 Task: Add Mineral Fusion So High Extended Length Black Mascara to the cart.
Action: Mouse moved to (277, 143)
Screenshot: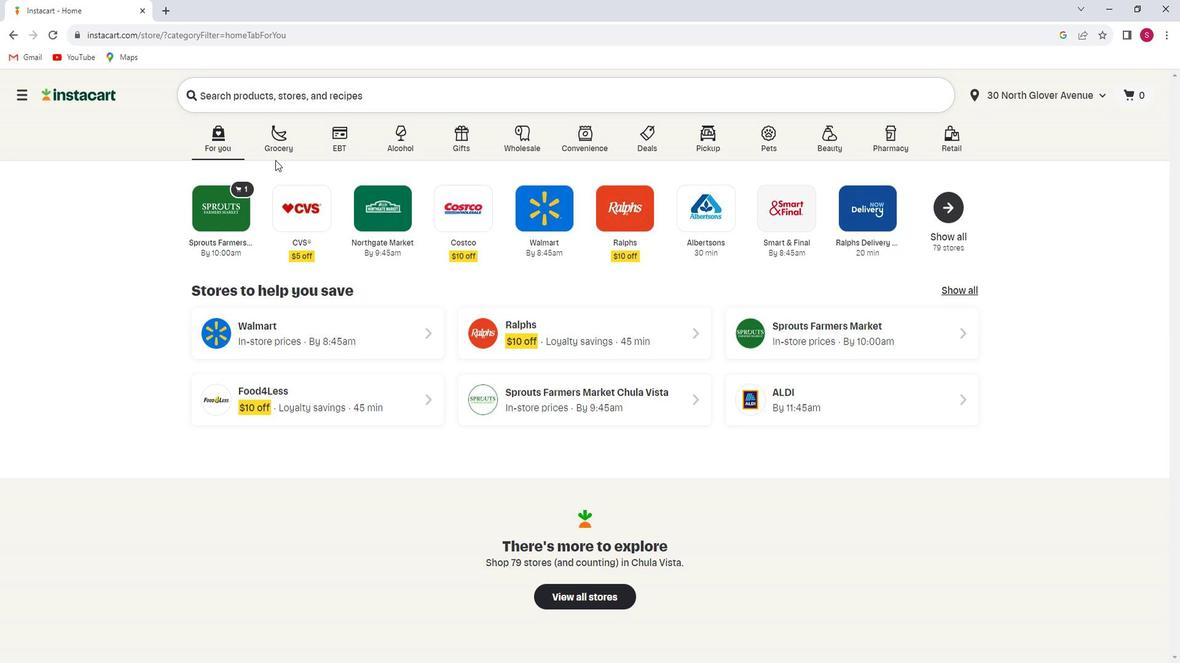 
Action: Mouse pressed left at (277, 143)
Screenshot: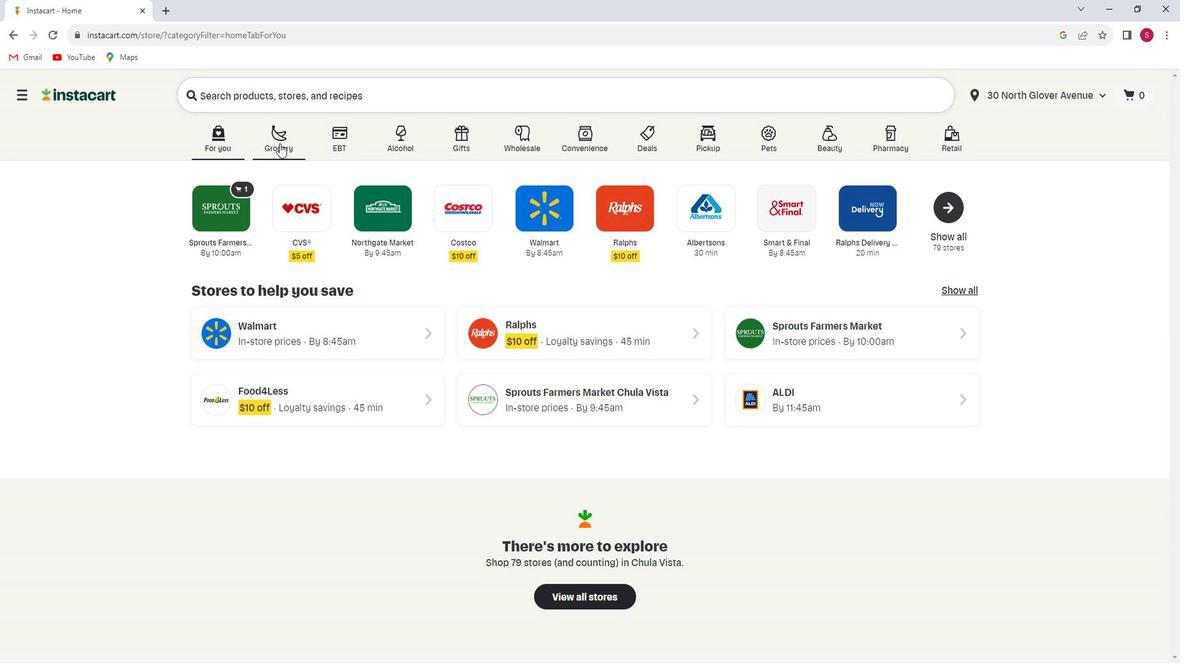 
Action: Mouse moved to (290, 373)
Screenshot: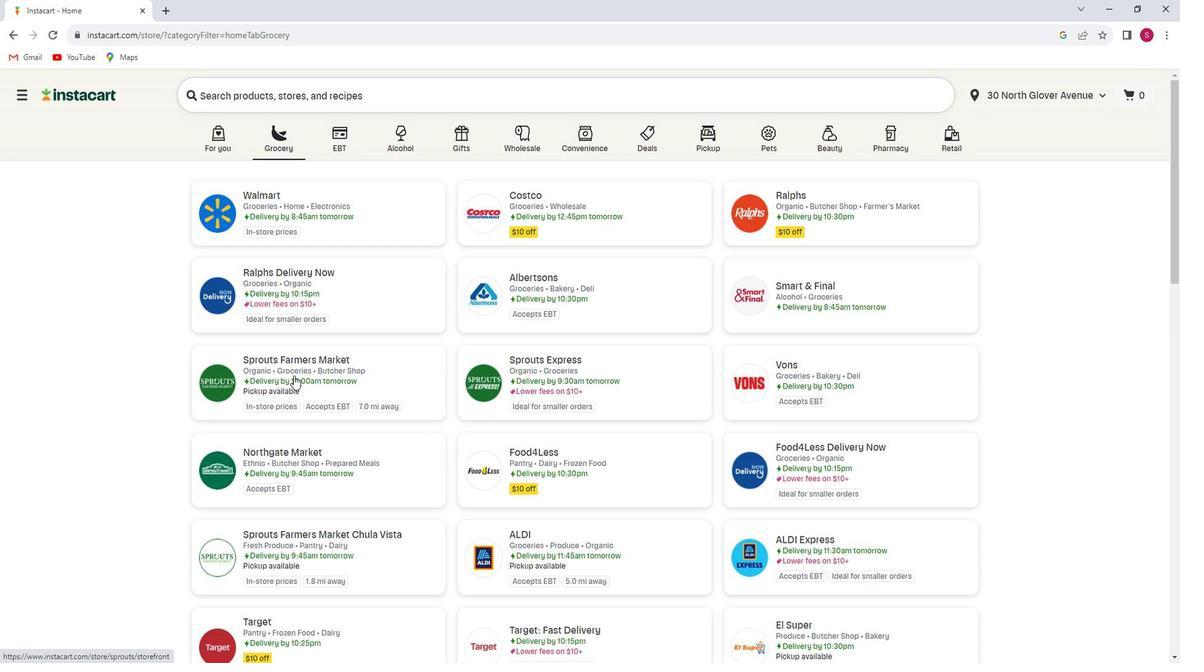 
Action: Mouse pressed left at (290, 373)
Screenshot: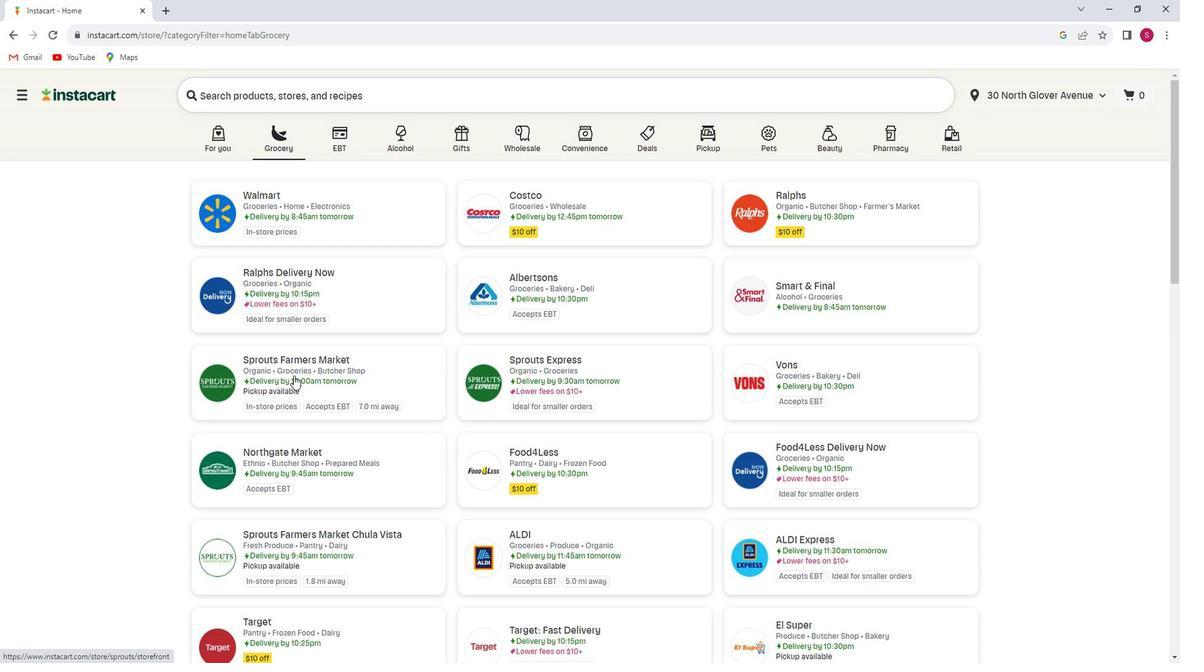 
Action: Mouse moved to (113, 407)
Screenshot: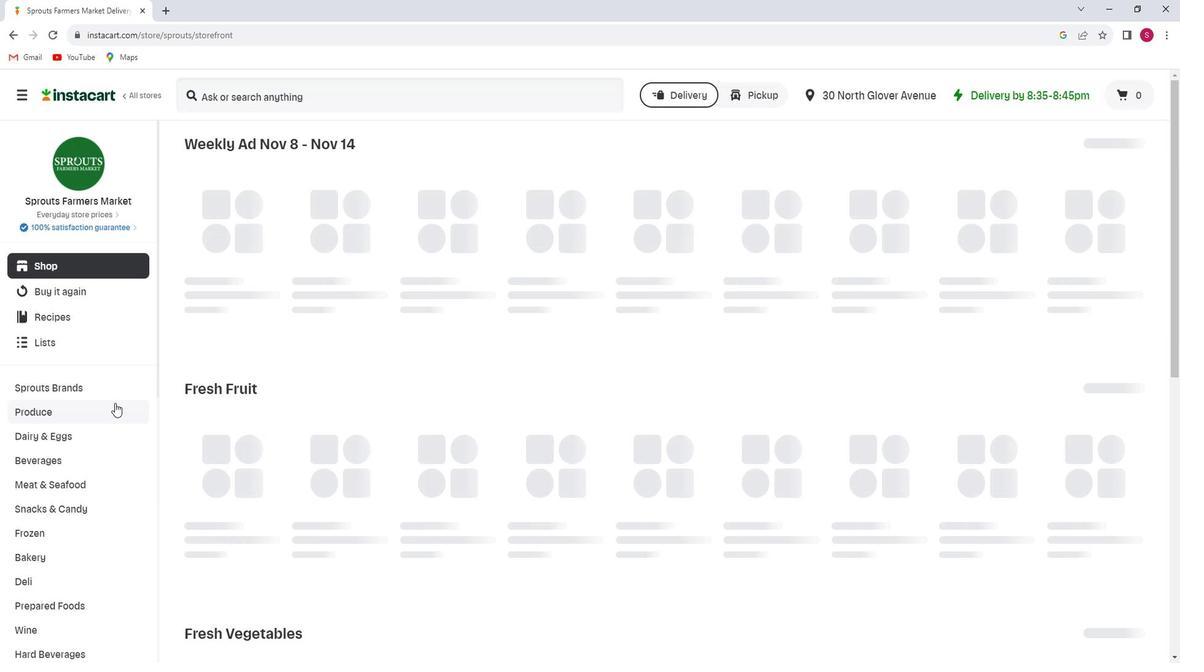 
Action: Mouse scrolled (113, 406) with delta (0, 0)
Screenshot: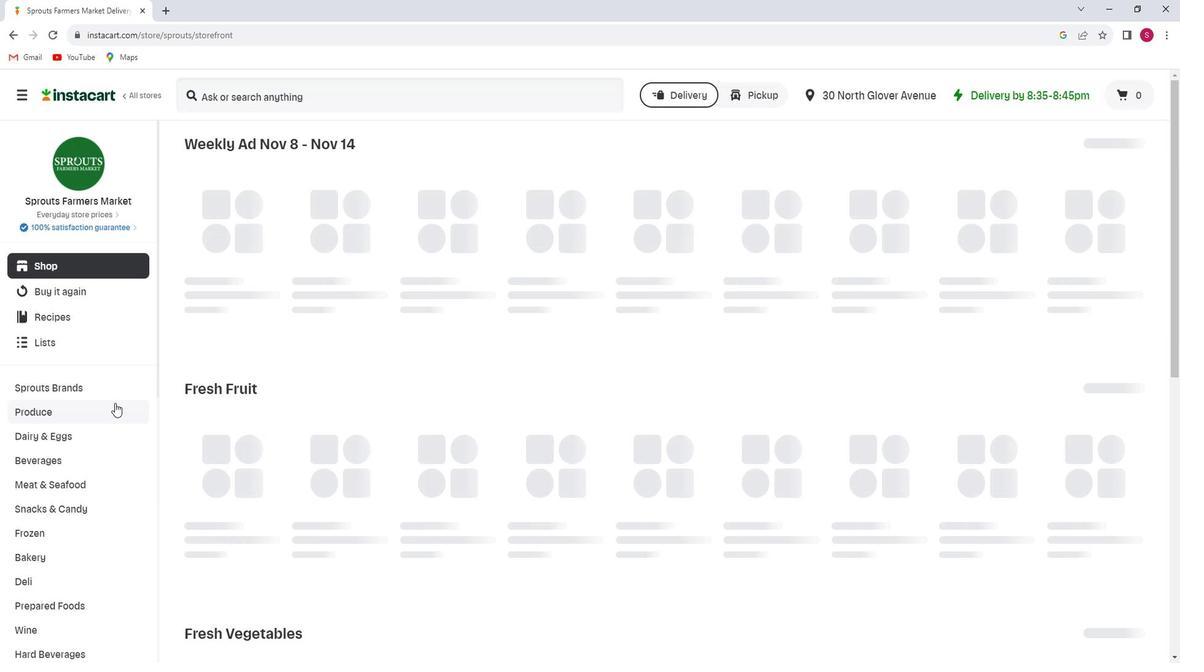 
Action: Mouse moved to (113, 407)
Screenshot: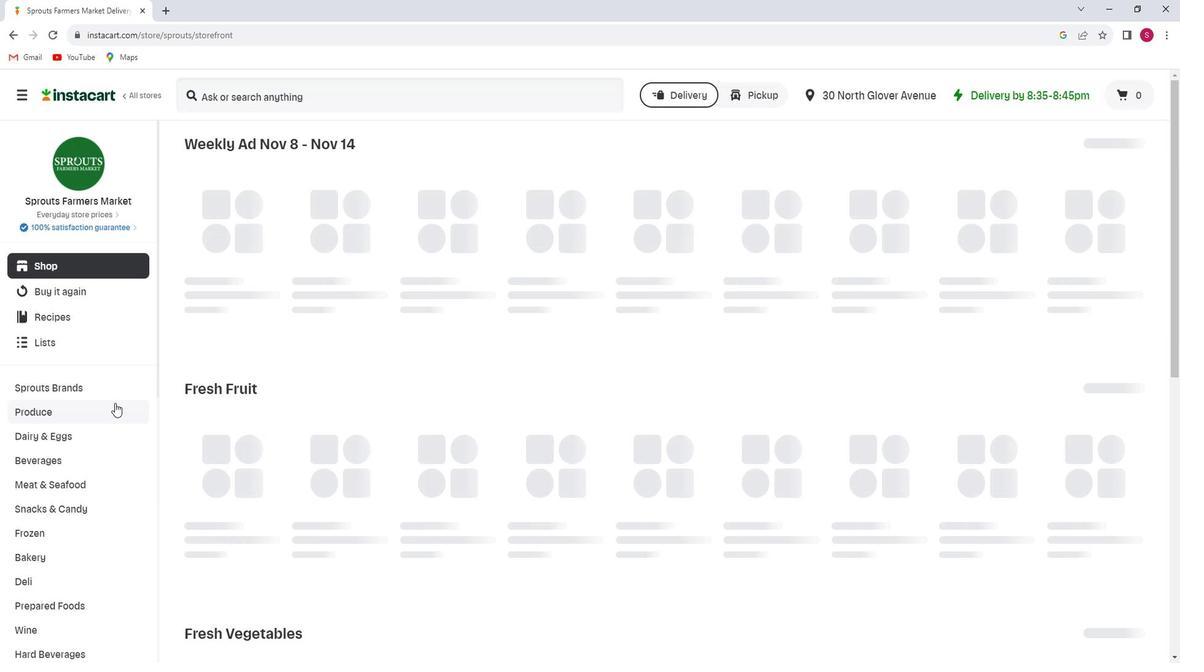 
Action: Mouse scrolled (113, 406) with delta (0, 0)
Screenshot: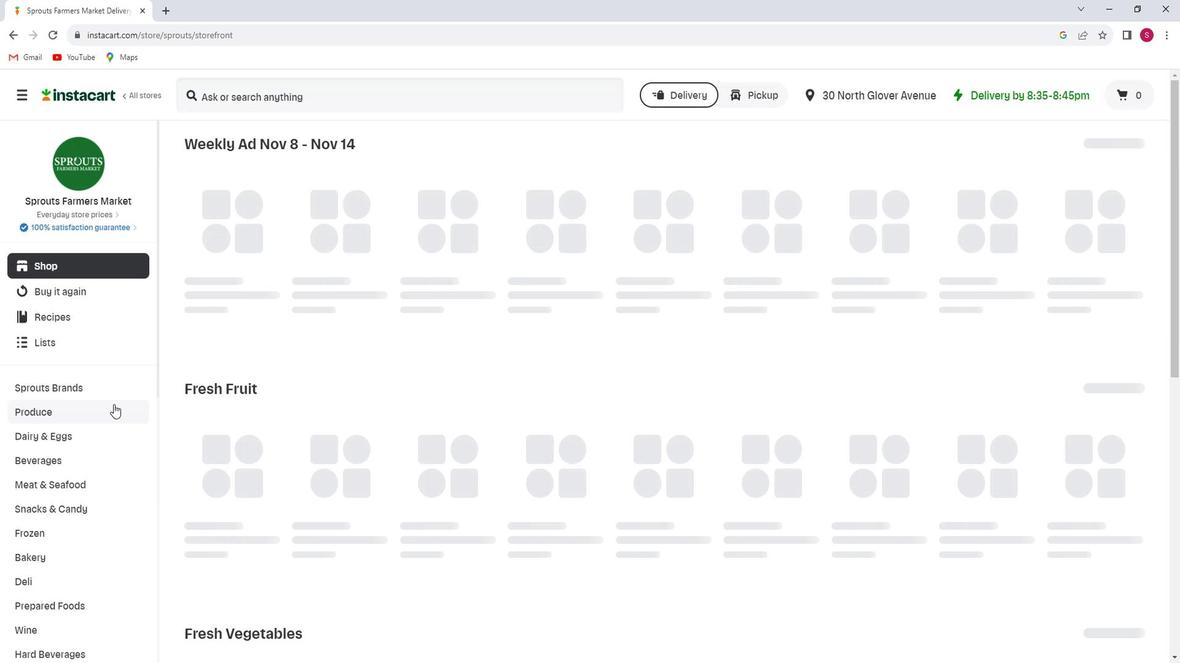 
Action: Mouse scrolled (113, 406) with delta (0, 0)
Screenshot: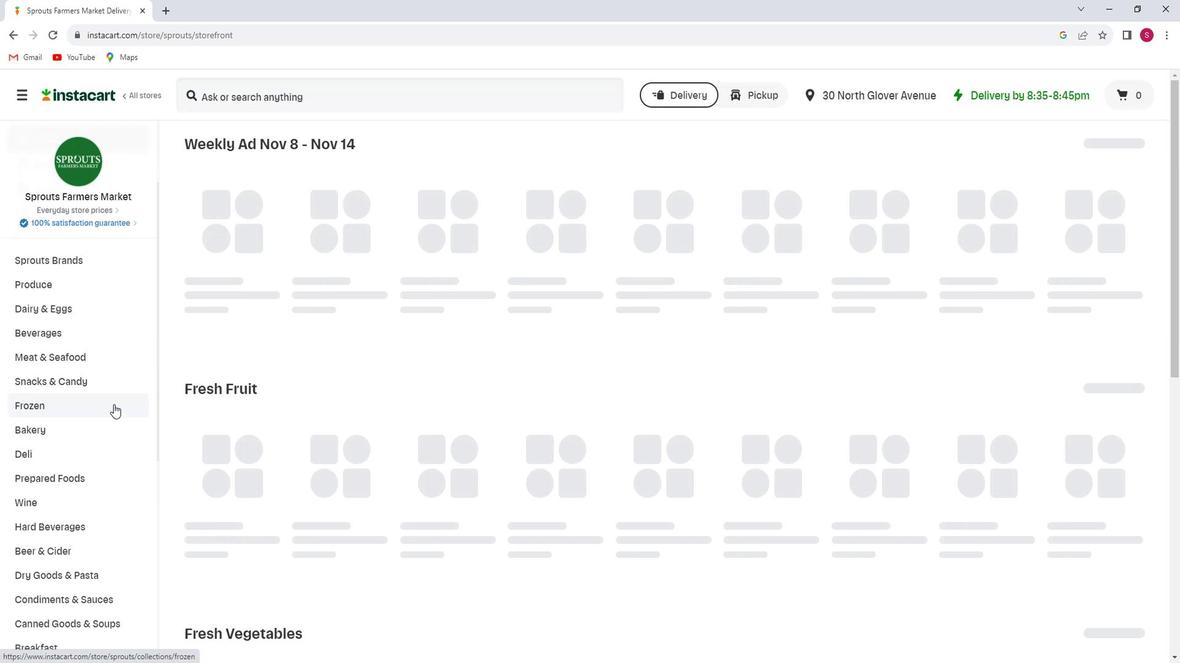 
Action: Mouse scrolled (113, 406) with delta (0, 0)
Screenshot: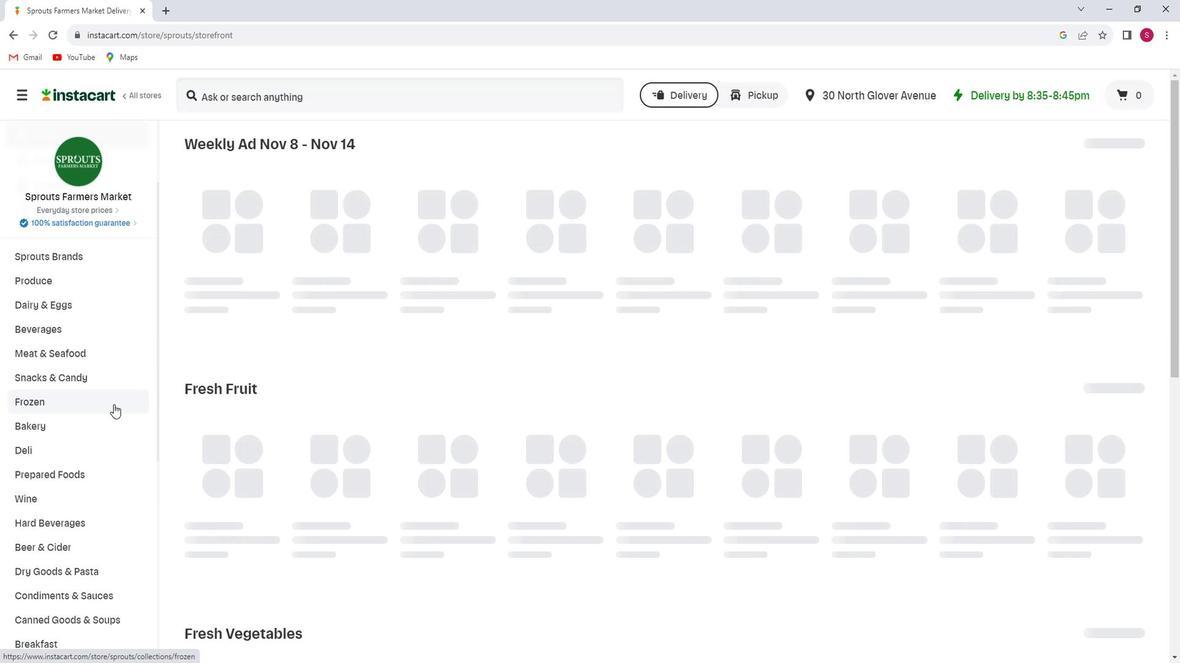 
Action: Mouse scrolled (113, 406) with delta (0, 0)
Screenshot: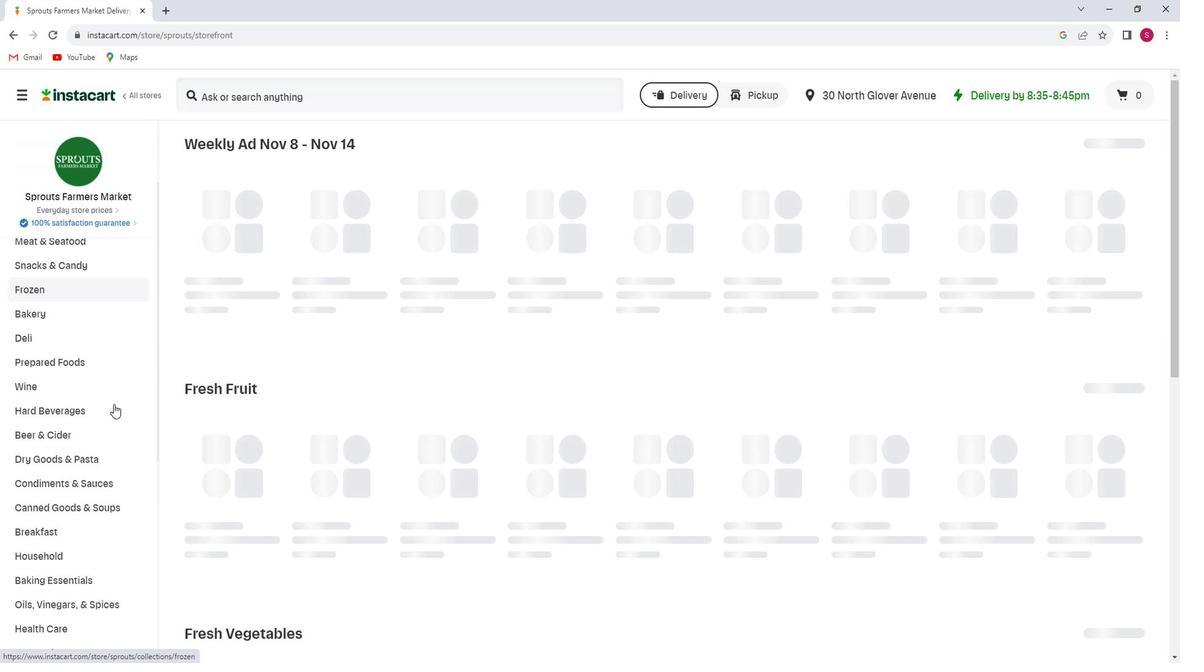 
Action: Mouse scrolled (113, 406) with delta (0, 0)
Screenshot: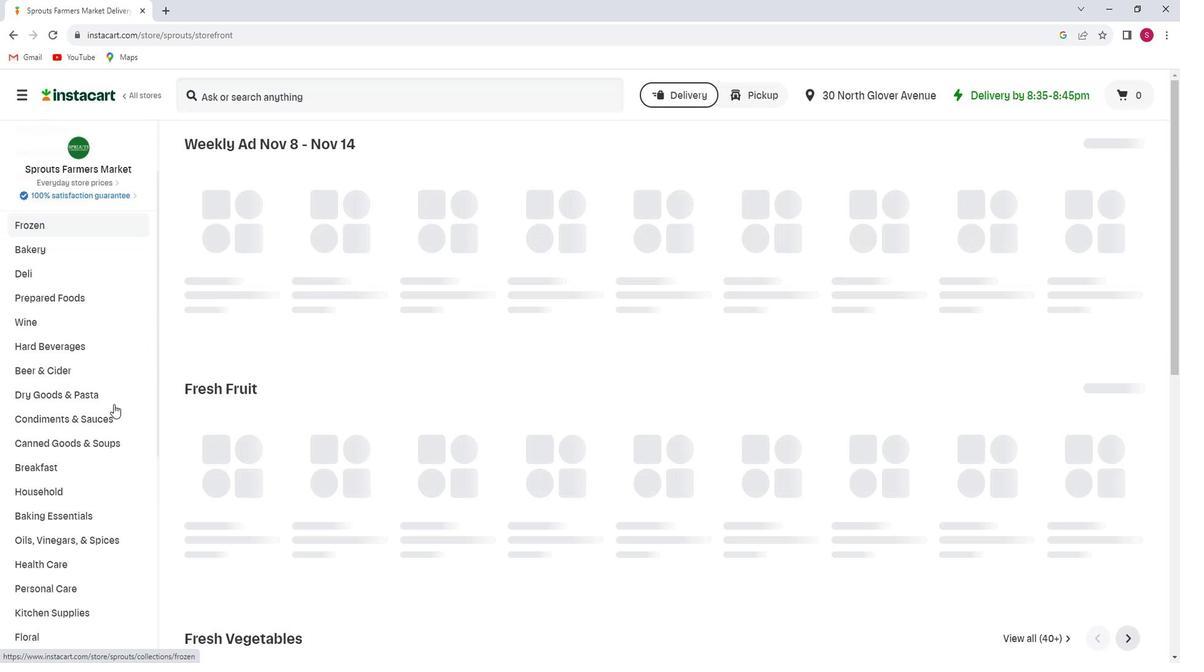 
Action: Mouse scrolled (113, 406) with delta (0, 0)
Screenshot: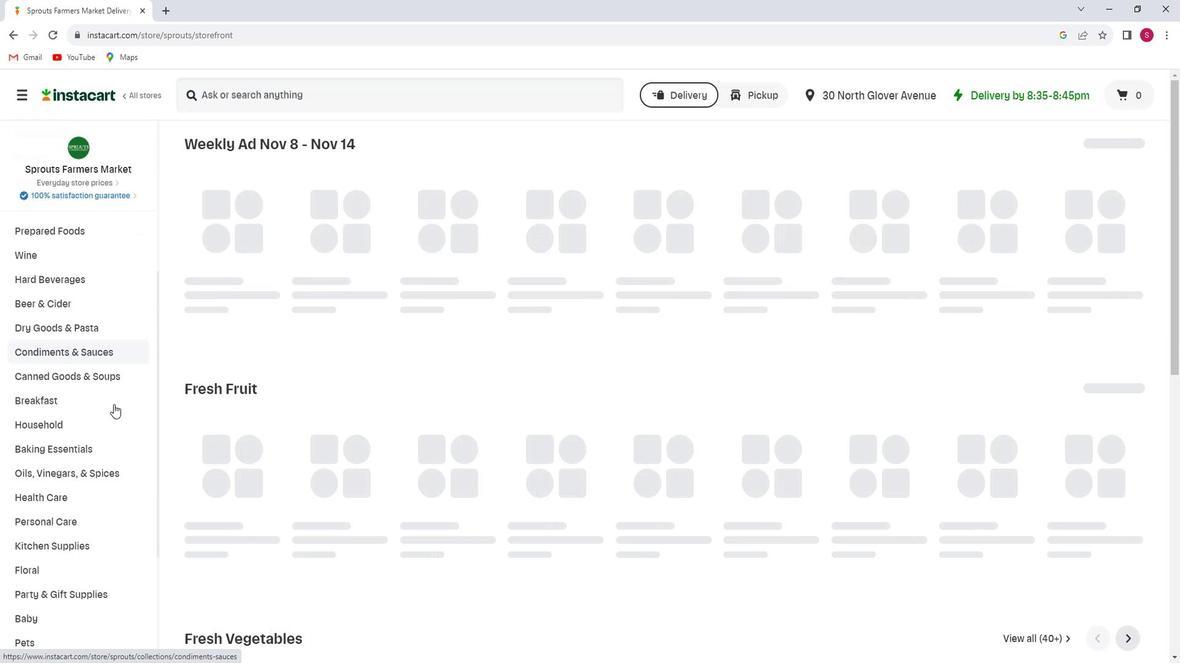 
Action: Mouse moved to (113, 408)
Screenshot: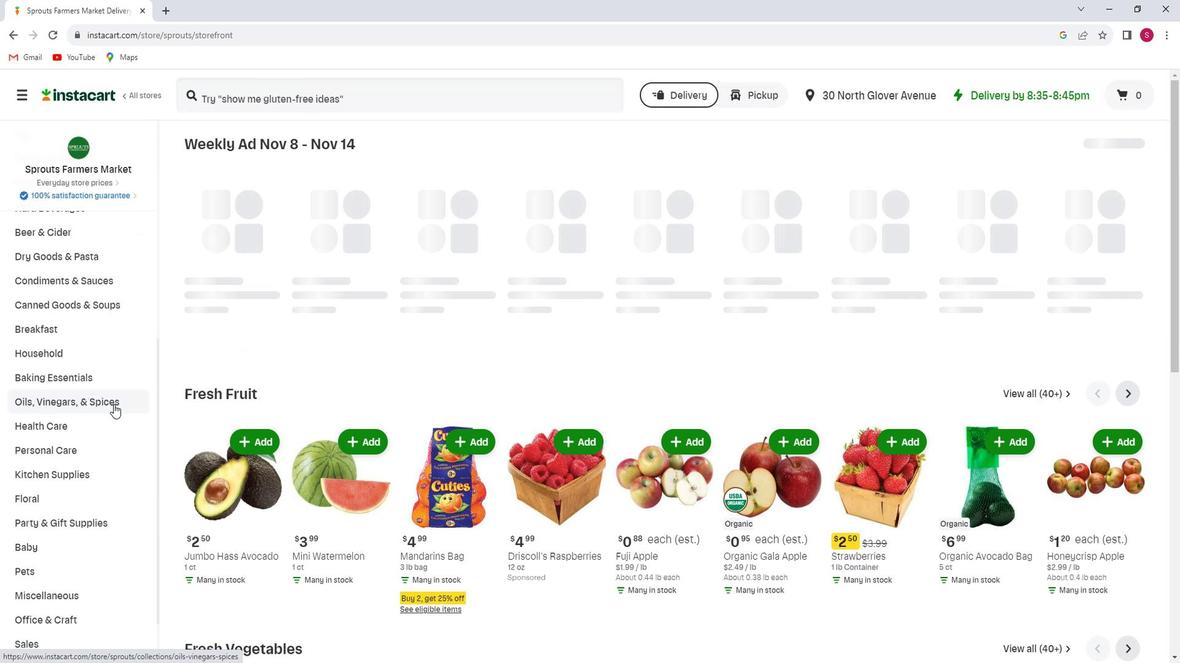 
Action: Mouse scrolled (113, 408) with delta (0, 0)
Screenshot: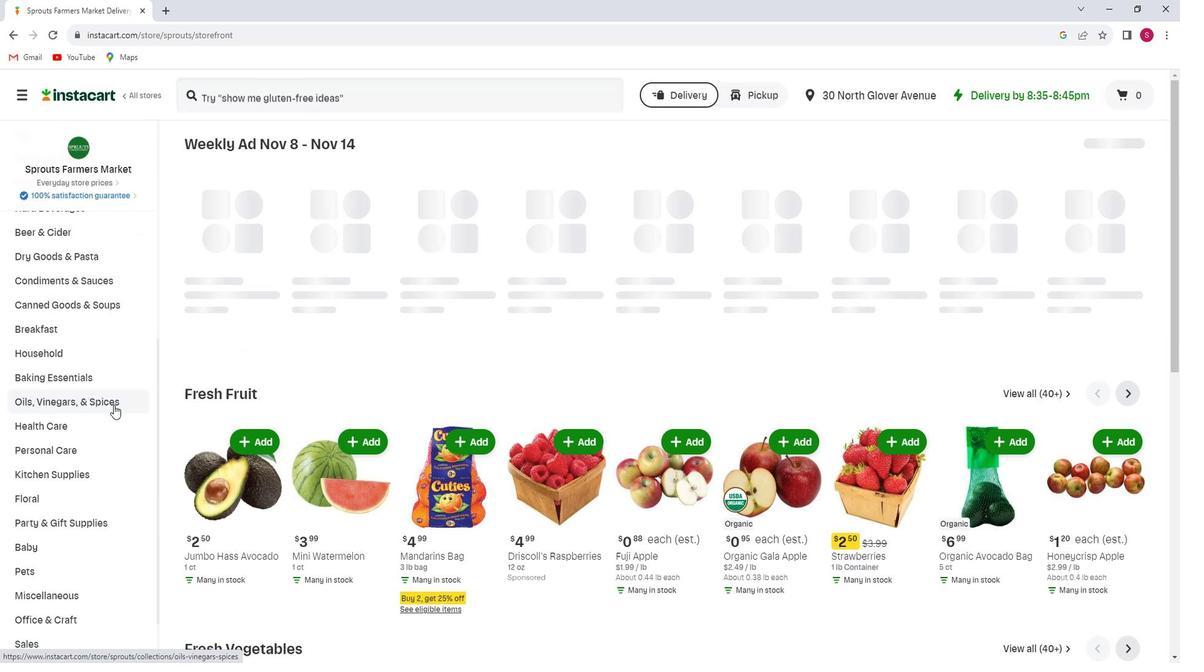 
Action: Mouse moved to (110, 421)
Screenshot: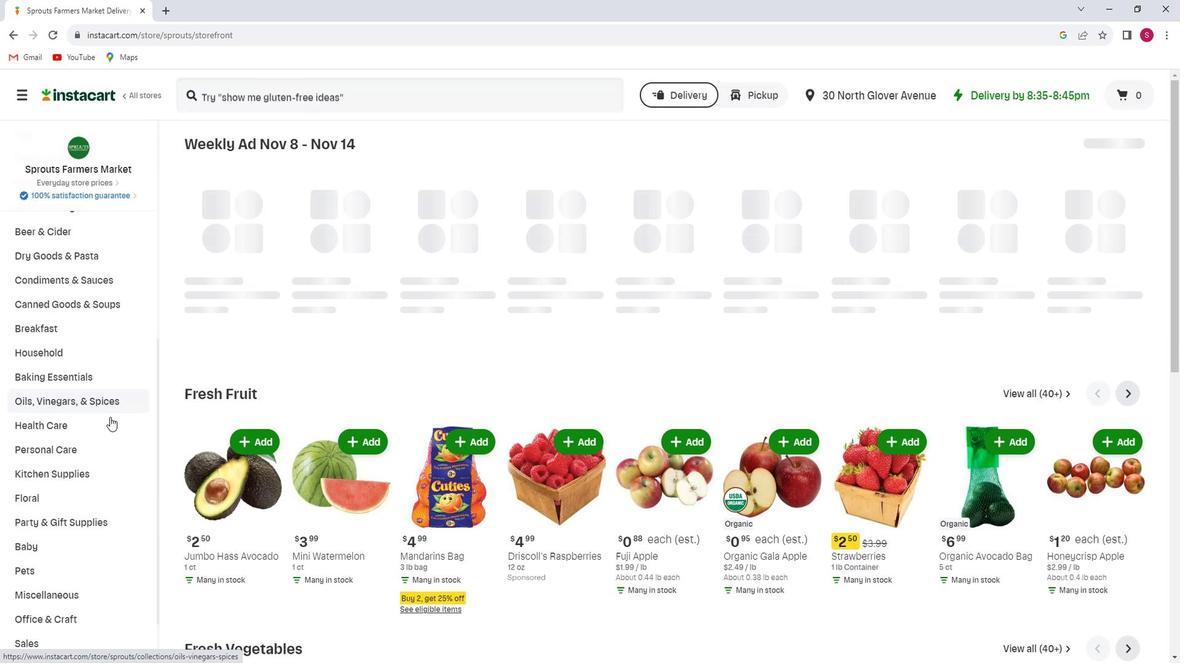 
Action: Mouse scrolled (110, 420) with delta (0, 0)
Screenshot: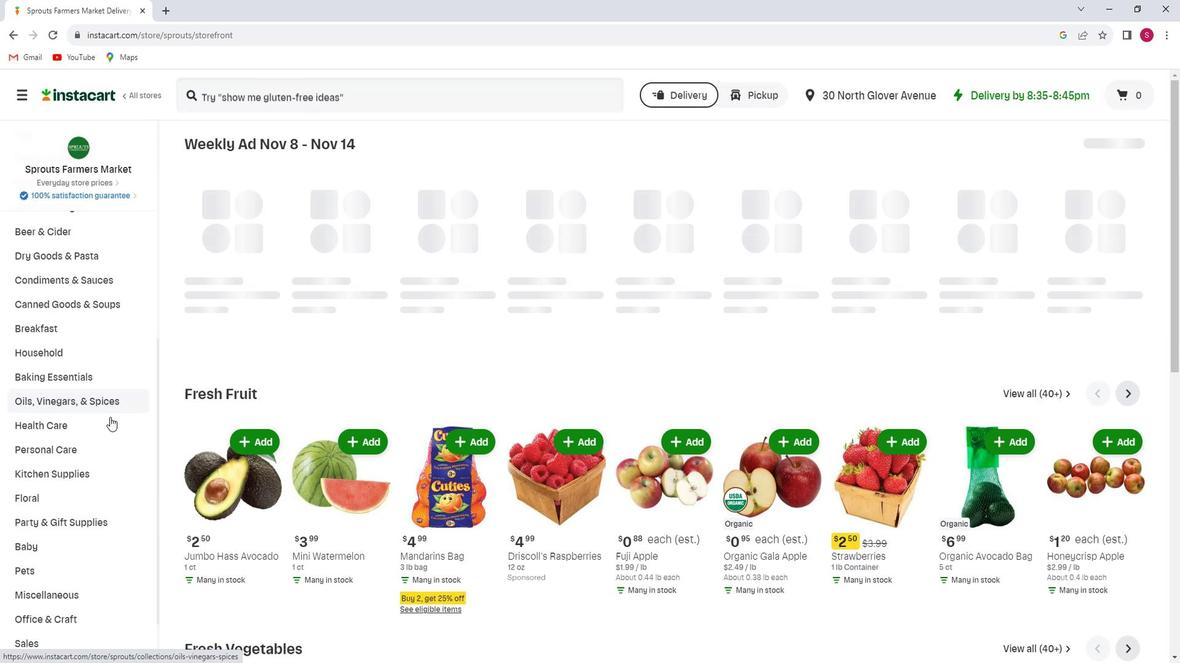 
Action: Mouse moved to (84, 380)
Screenshot: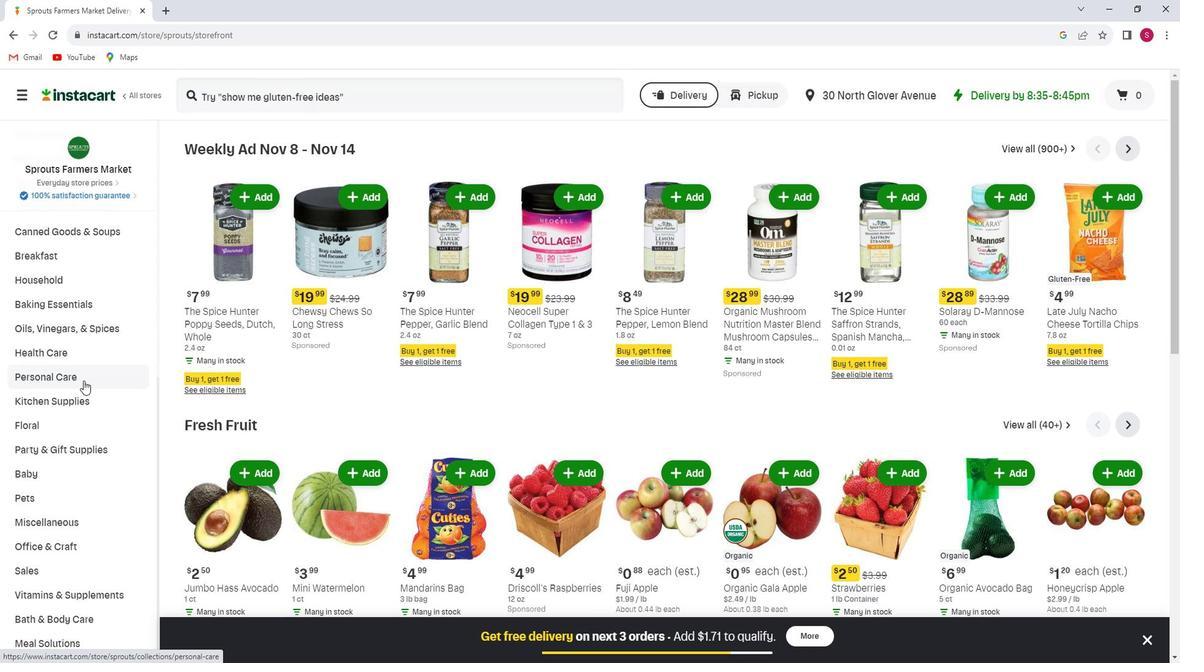 
Action: Mouse pressed left at (84, 380)
Screenshot: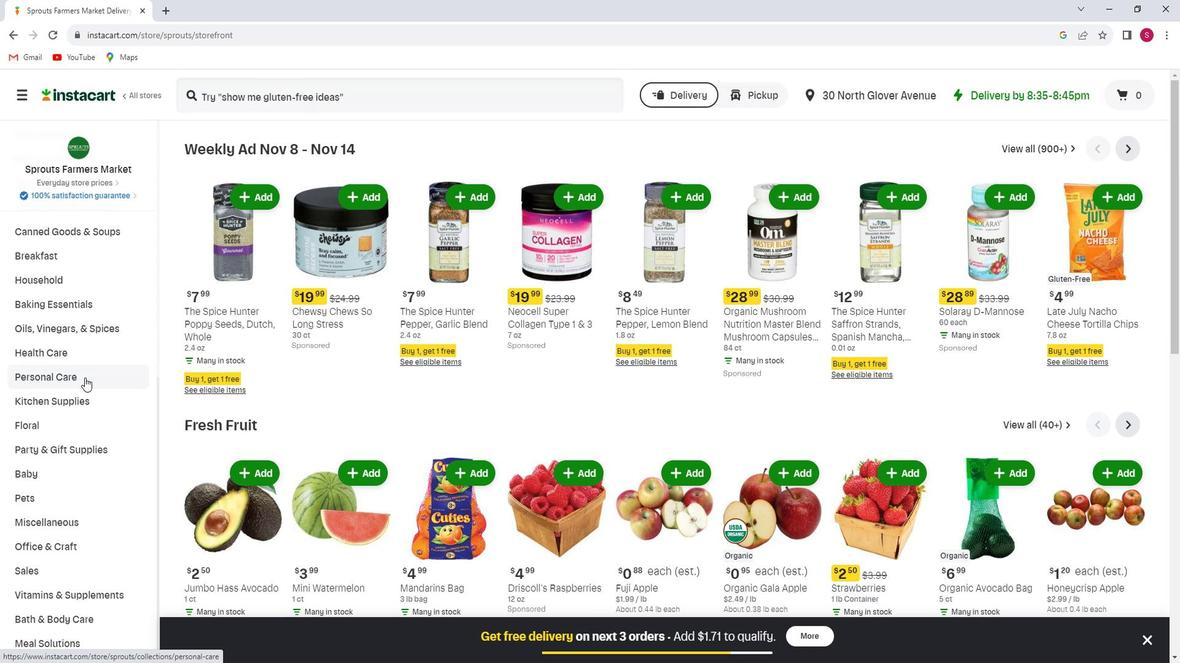 
Action: Mouse moved to (1038, 181)
Screenshot: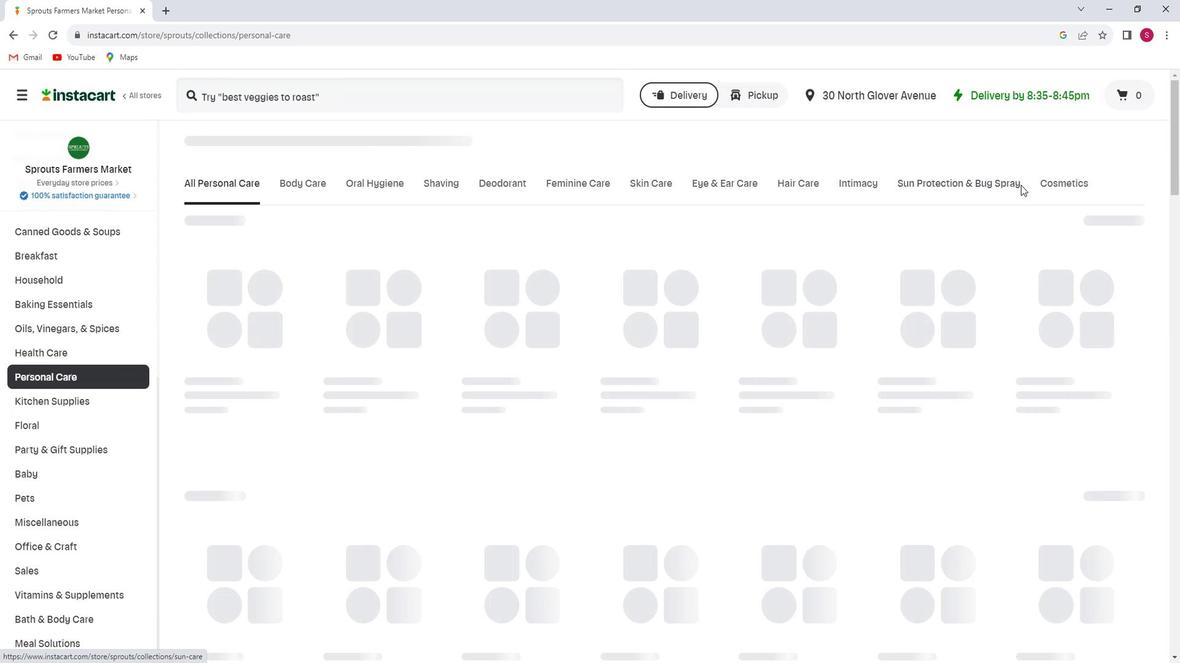 
Action: Mouse pressed left at (1038, 181)
Screenshot: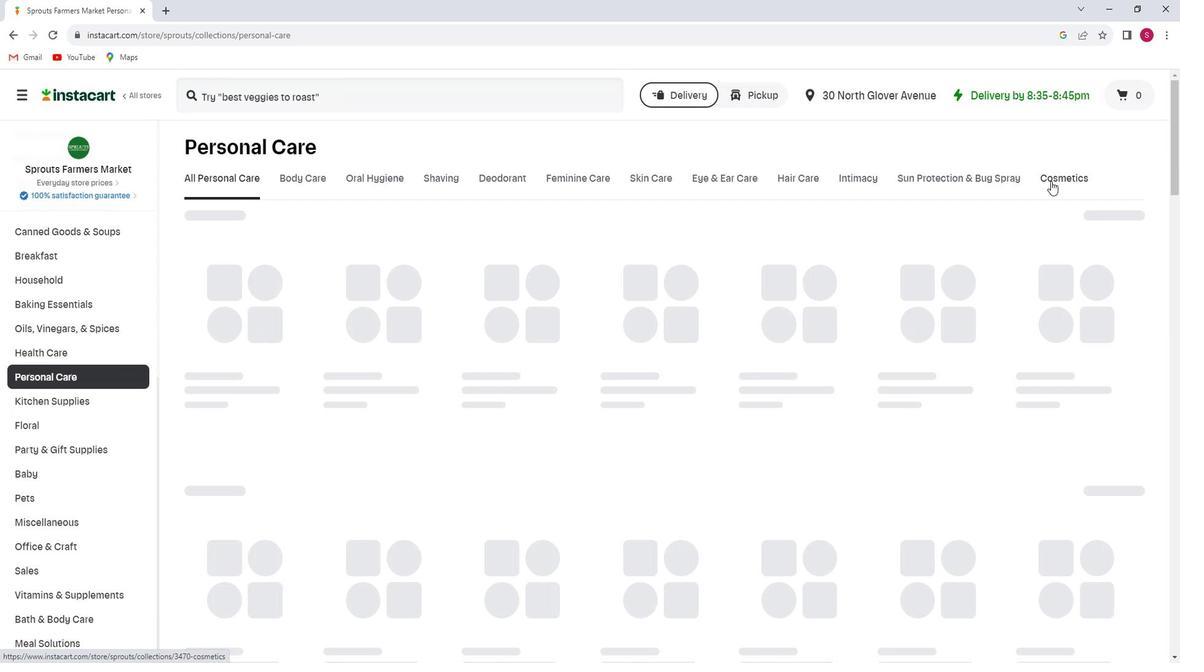 
Action: Mouse moved to (255, 239)
Screenshot: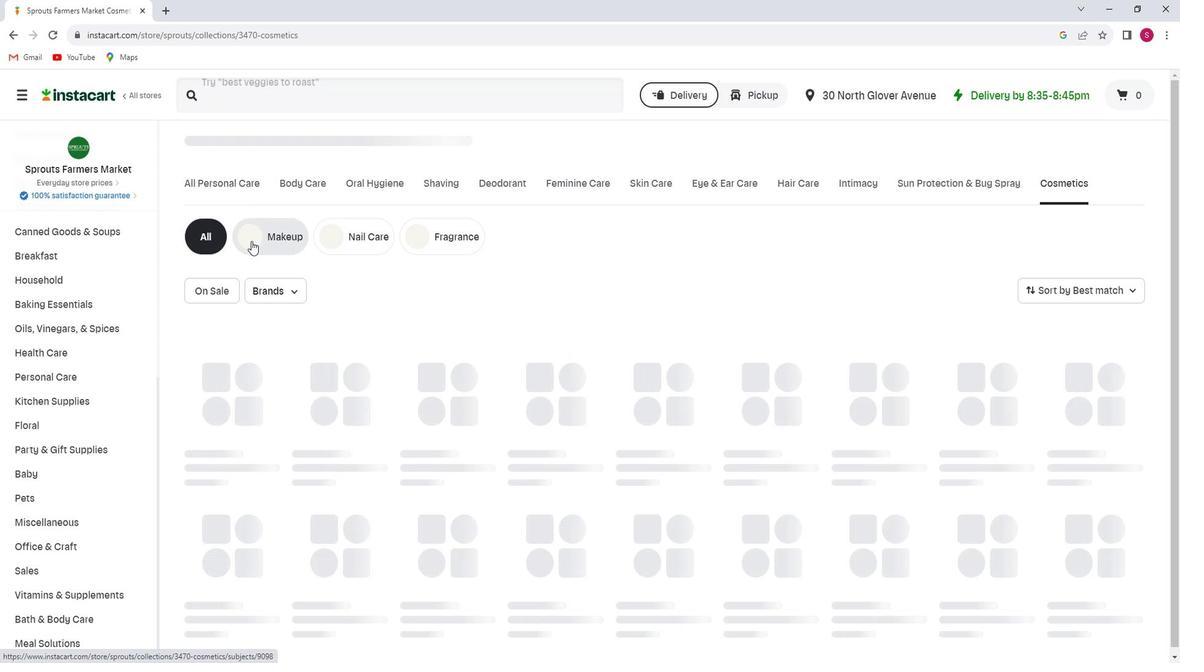 
Action: Mouse pressed left at (255, 239)
Screenshot: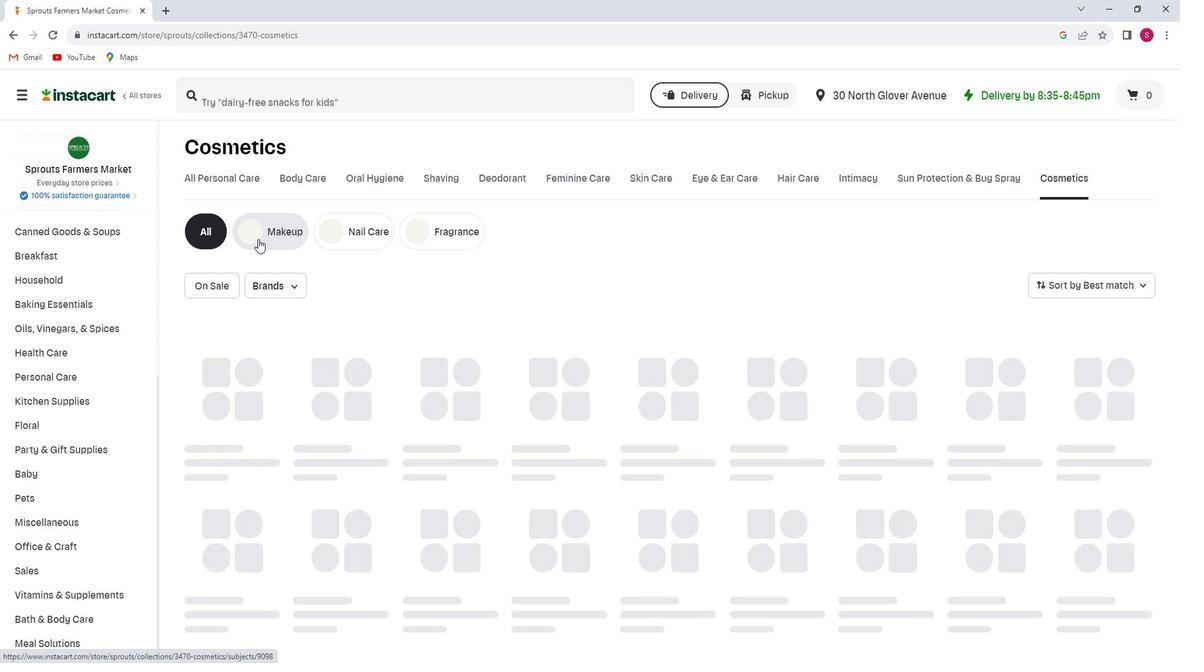 
Action: Mouse moved to (311, 89)
Screenshot: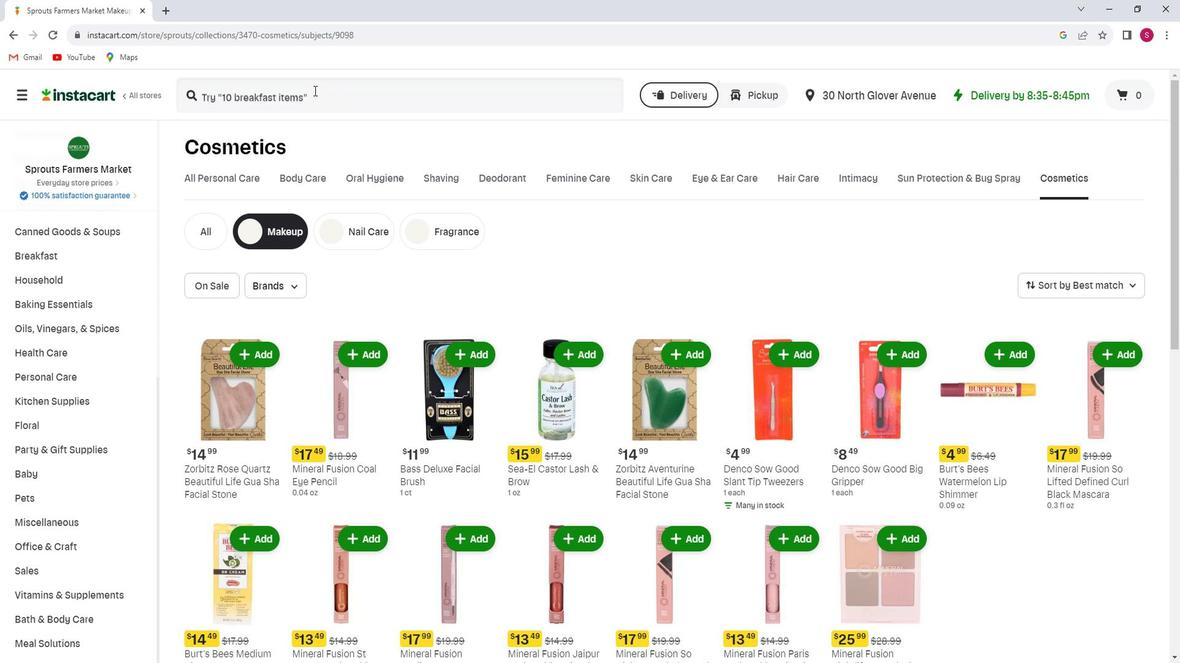 
Action: Mouse pressed left at (311, 89)
Screenshot: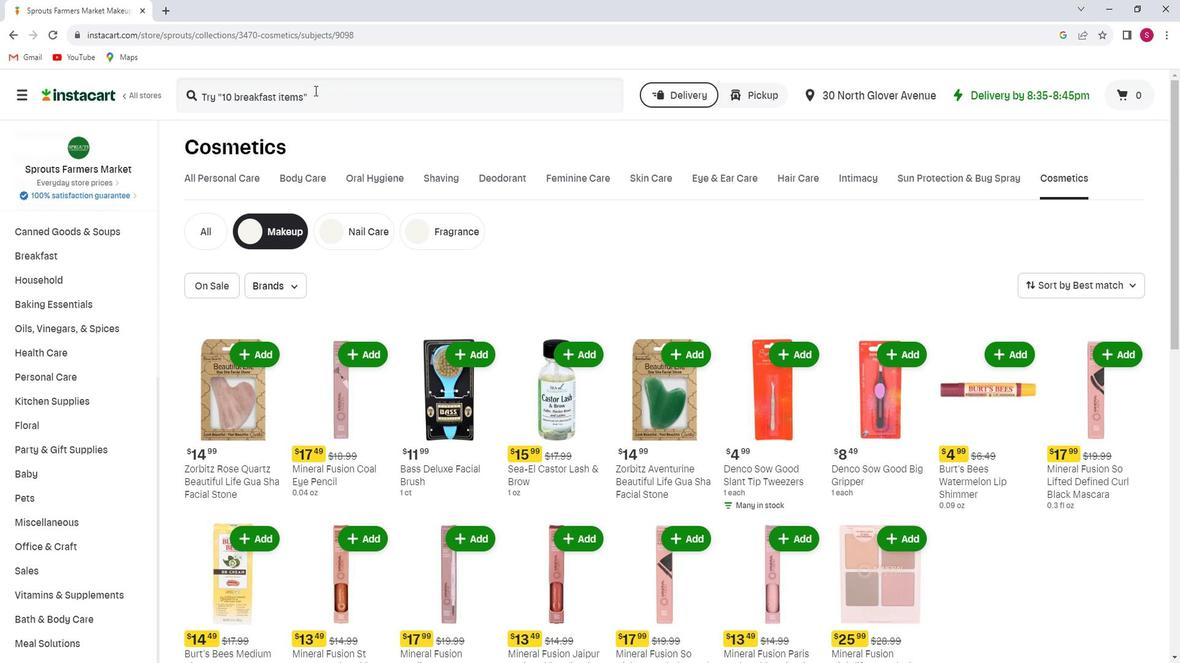 
Action: Key pressed <Key.shift_r>Mineral<Key.space><Key.shift><Key.shift>Fusion<Key.space><Key.shift>So<Key.space><Key.shift_r><Key.shift_r>High<Key.space><Key.shift><Key.shift><Key.shift><Key.shift><Key.shift><Key.shift><Key.shift>Extended<Key.space><Key.shift_r>Length<Key.space><Key.shift_r><Key.shift_r><Key.shift_r><Key.shift_r><Key.shift_r><Key.shift_r><Key.shift_r>Black<Key.space><Key.shift_r>Mascara<Key.enter>
Screenshot: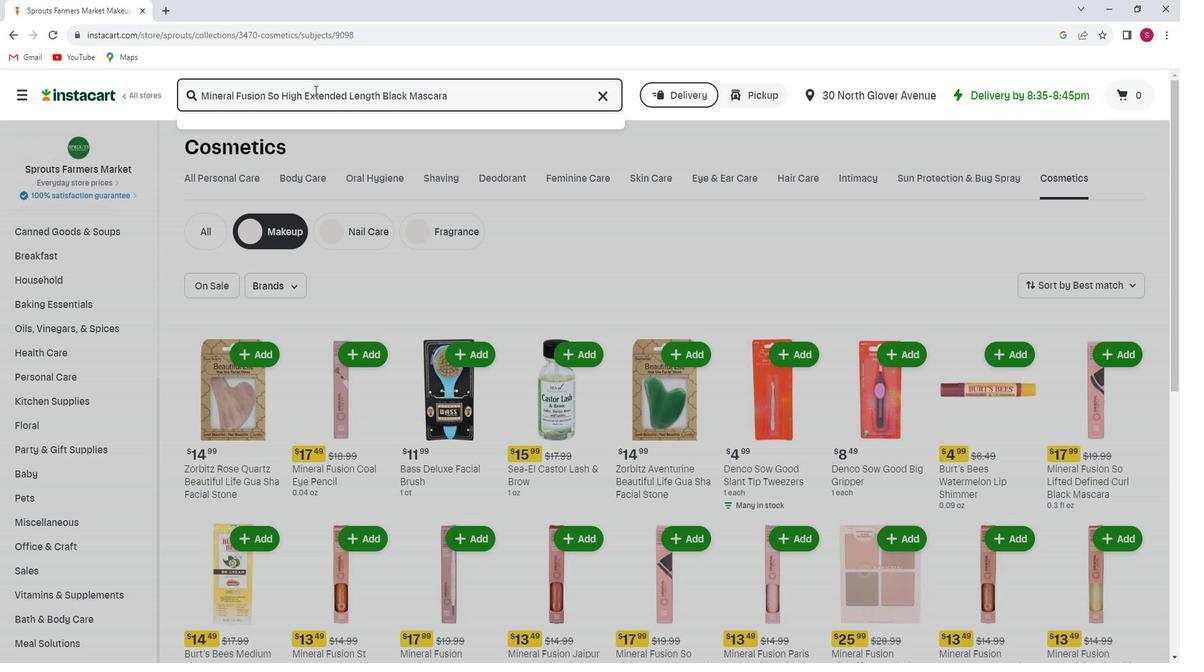 
Action: Mouse moved to (331, 188)
Screenshot: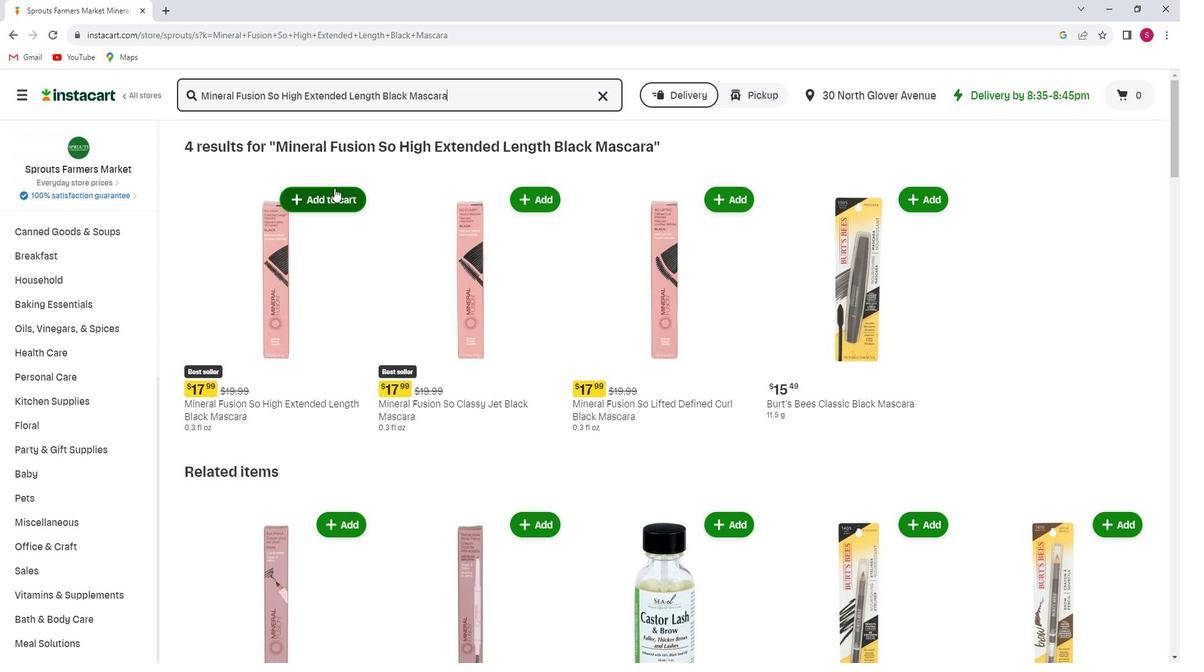 
Action: Mouse pressed left at (331, 188)
Screenshot: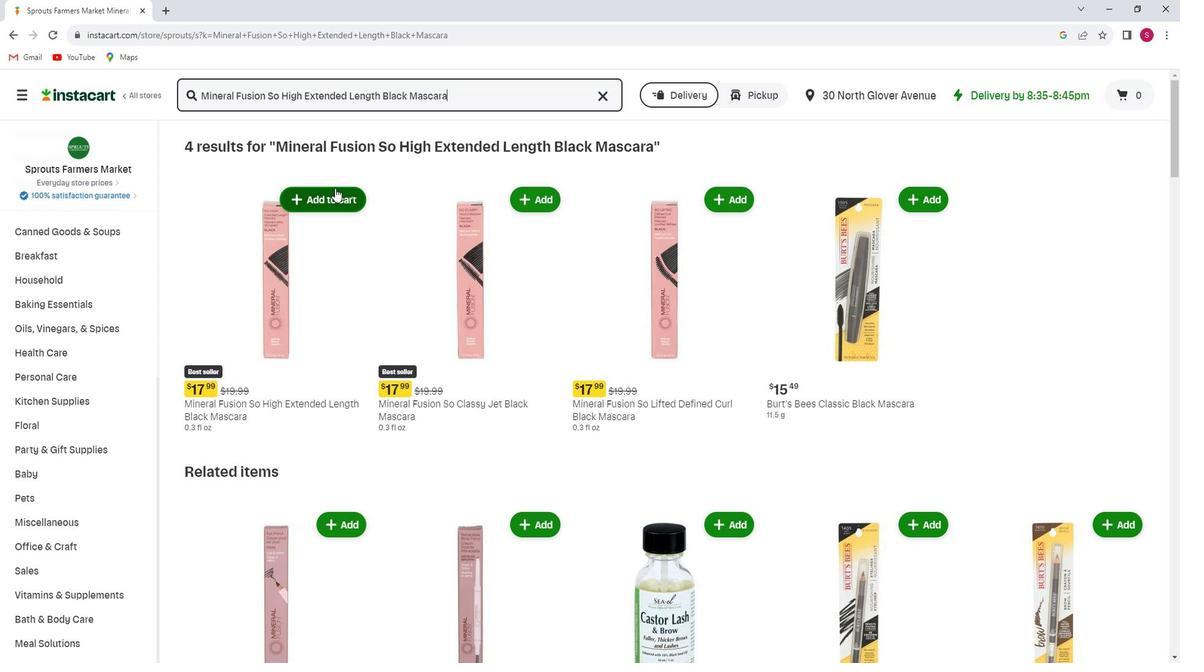 
Action: Mouse moved to (325, 377)
Screenshot: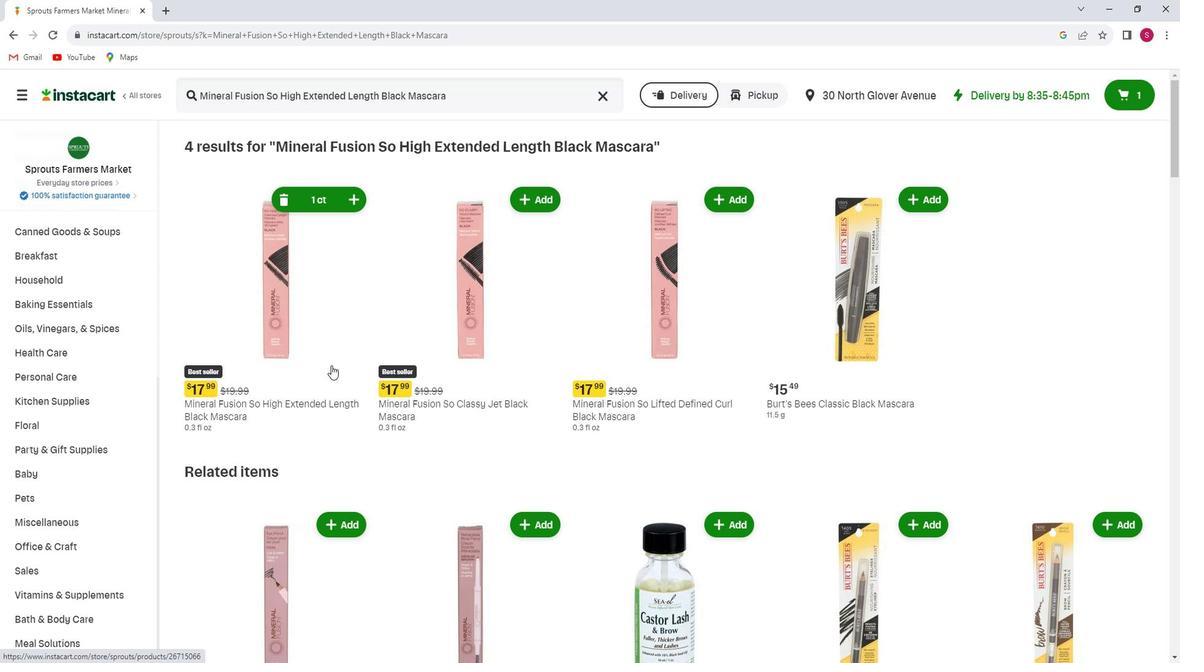
